 Task: Use the formula "MODE" in spreadsheet "Project portfolio".
Action: Mouse moved to (144, 94)
Screenshot: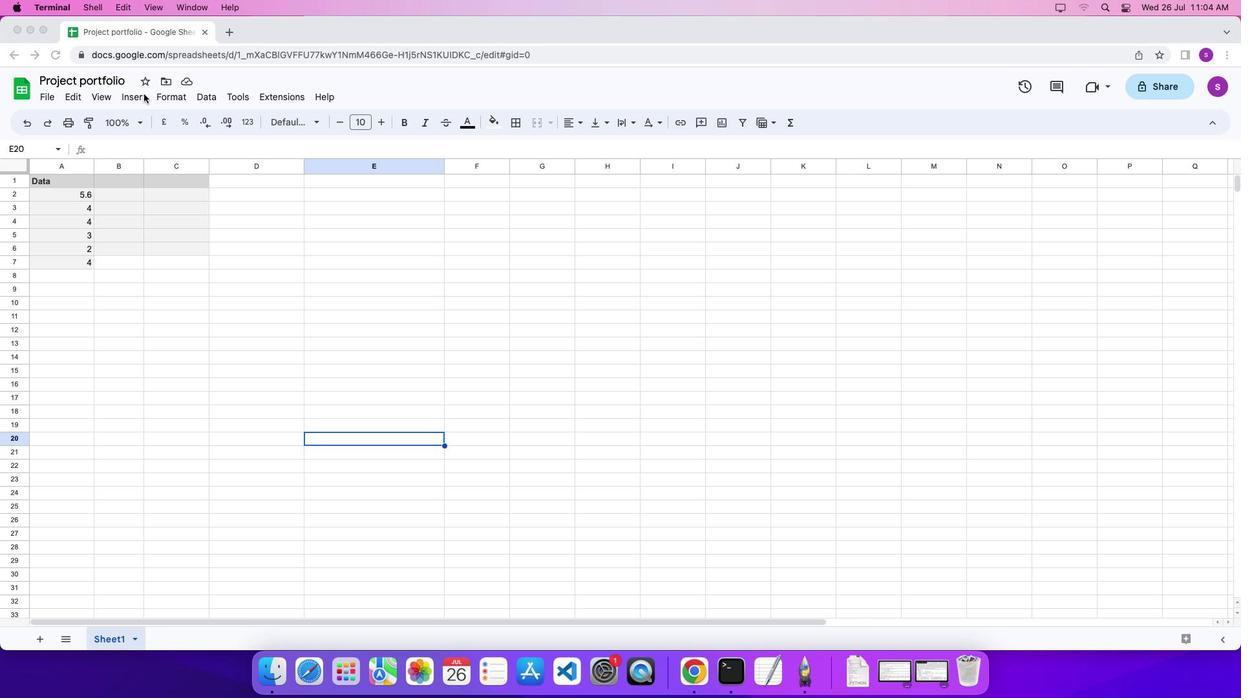 
Action: Mouse pressed left at (144, 94)
Screenshot: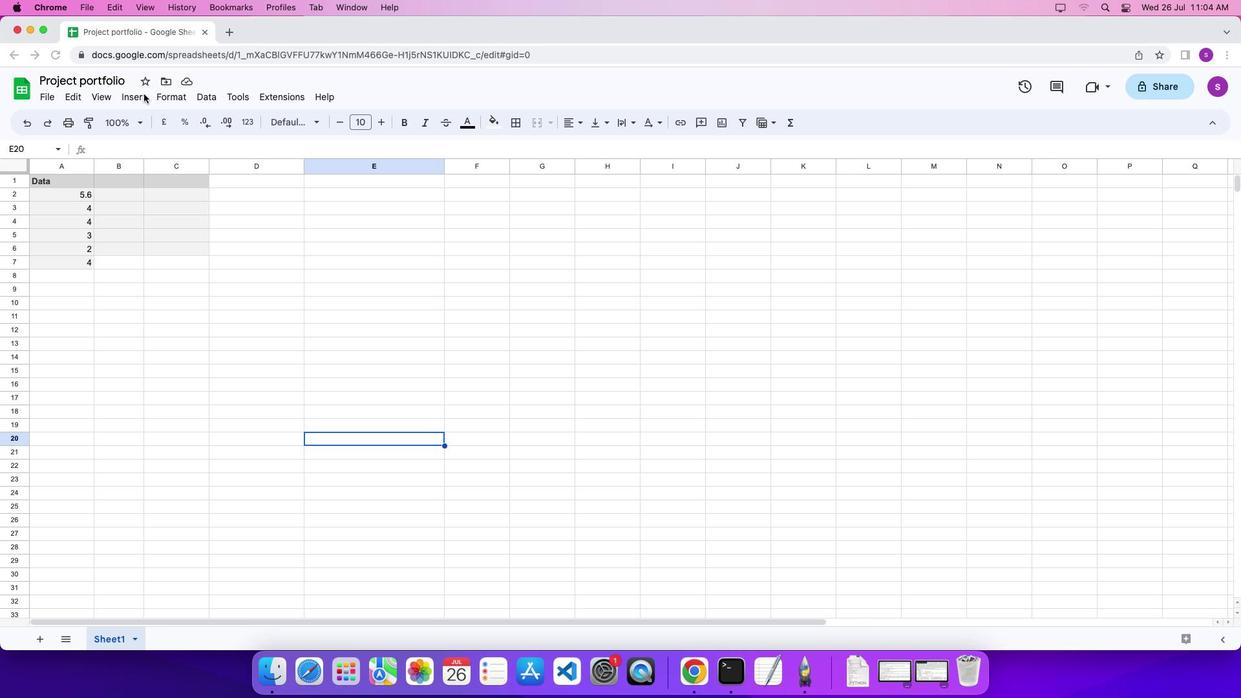 
Action: Mouse moved to (139, 93)
Screenshot: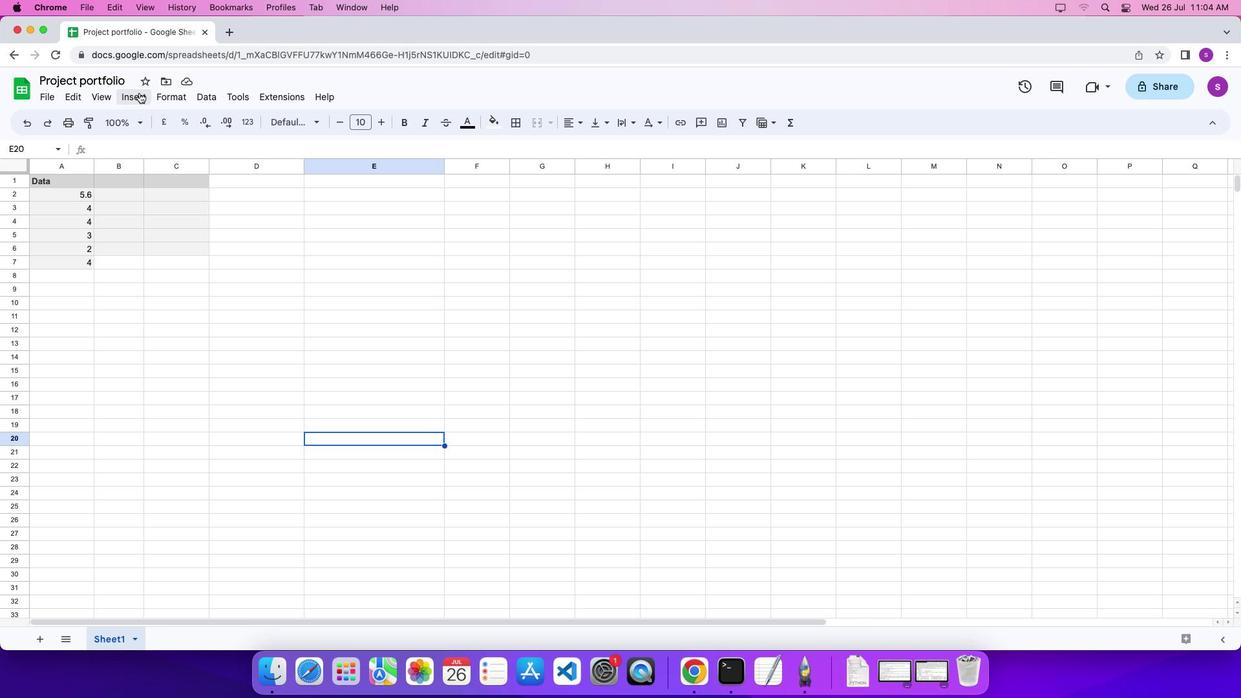 
Action: Mouse pressed left at (139, 93)
Screenshot: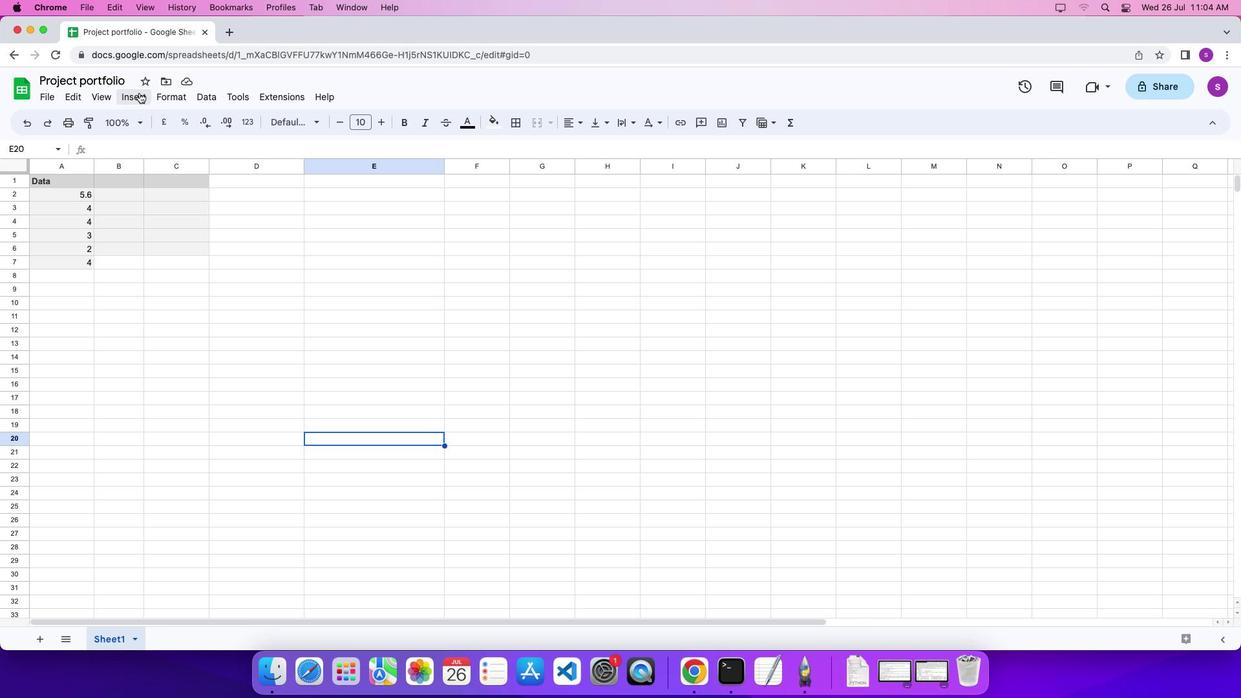 
Action: Mouse moved to (563, 596)
Screenshot: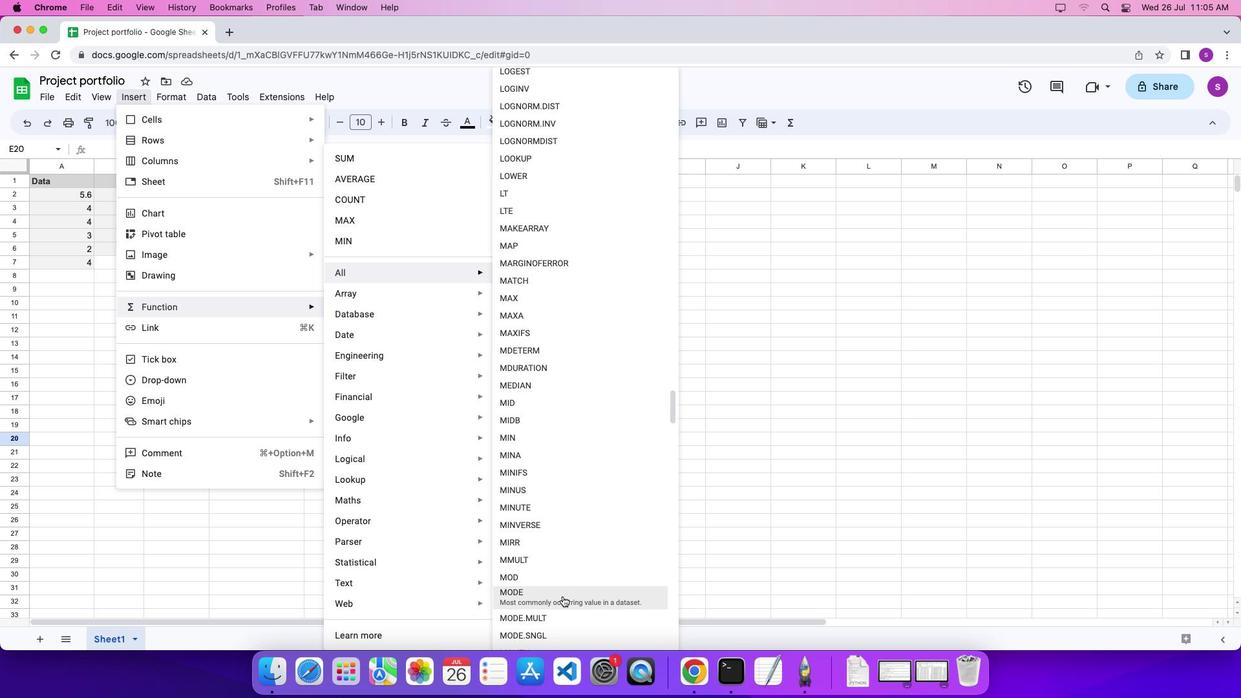 
Action: Mouse pressed left at (563, 596)
Screenshot: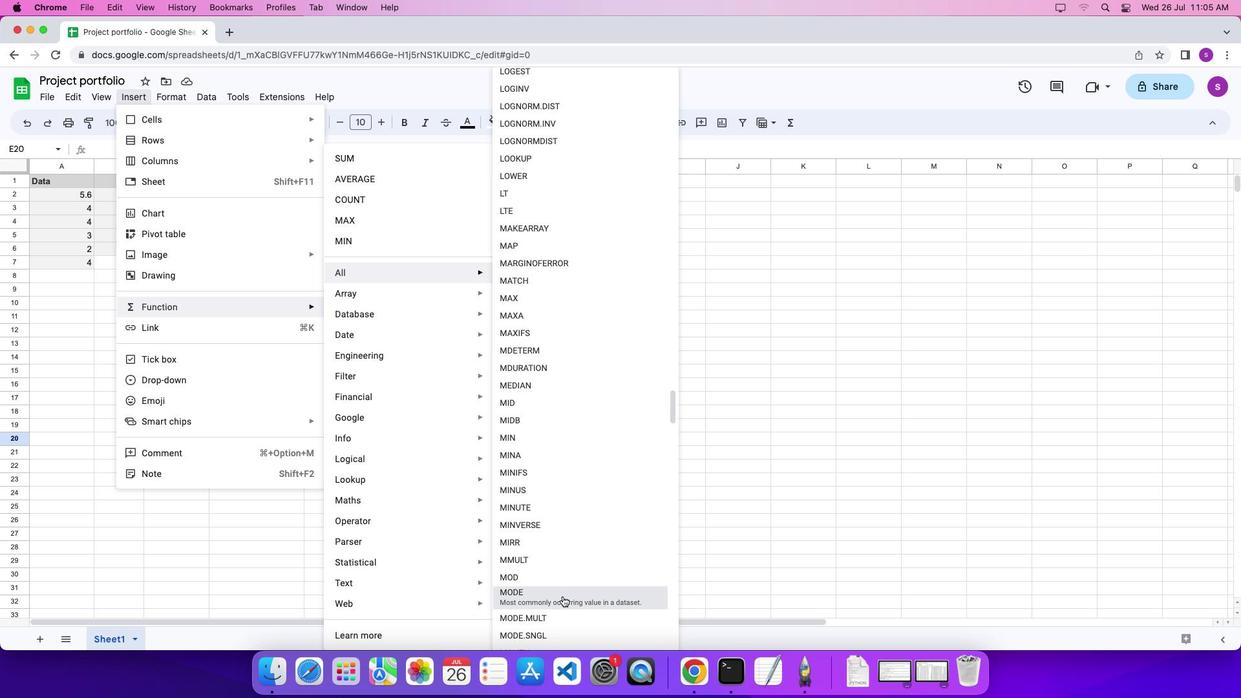 
Action: Mouse moved to (80, 193)
Screenshot: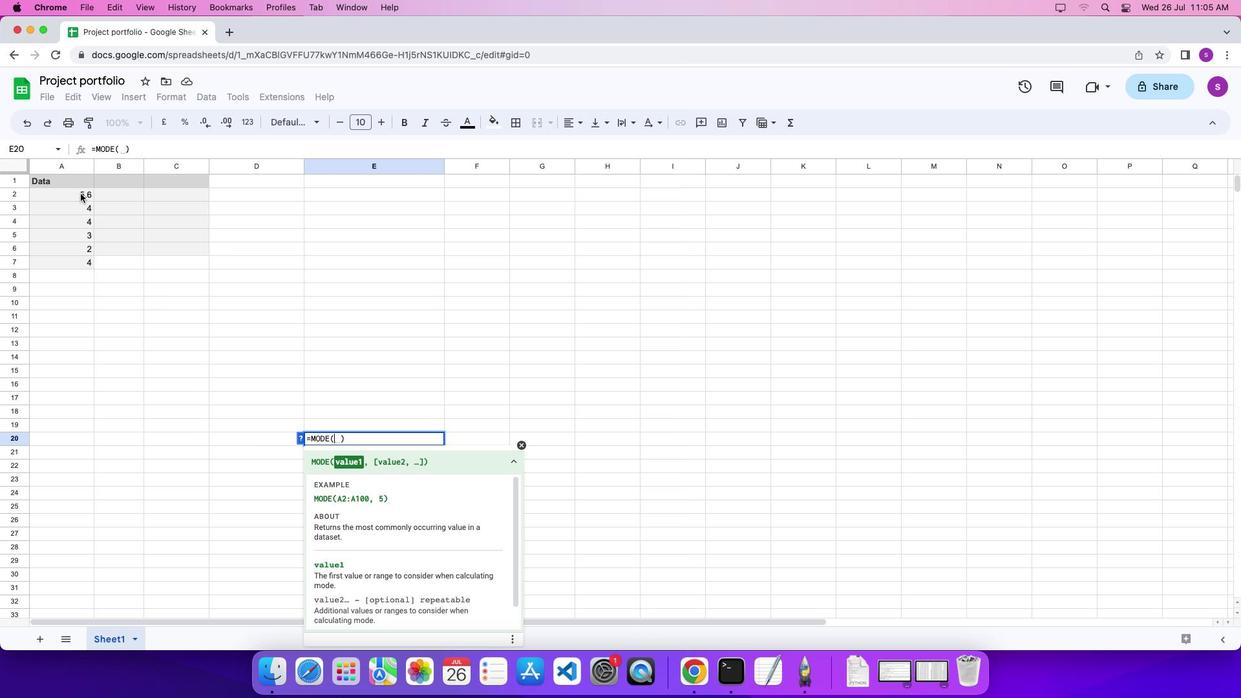 
Action: Mouse pressed left at (80, 193)
Screenshot: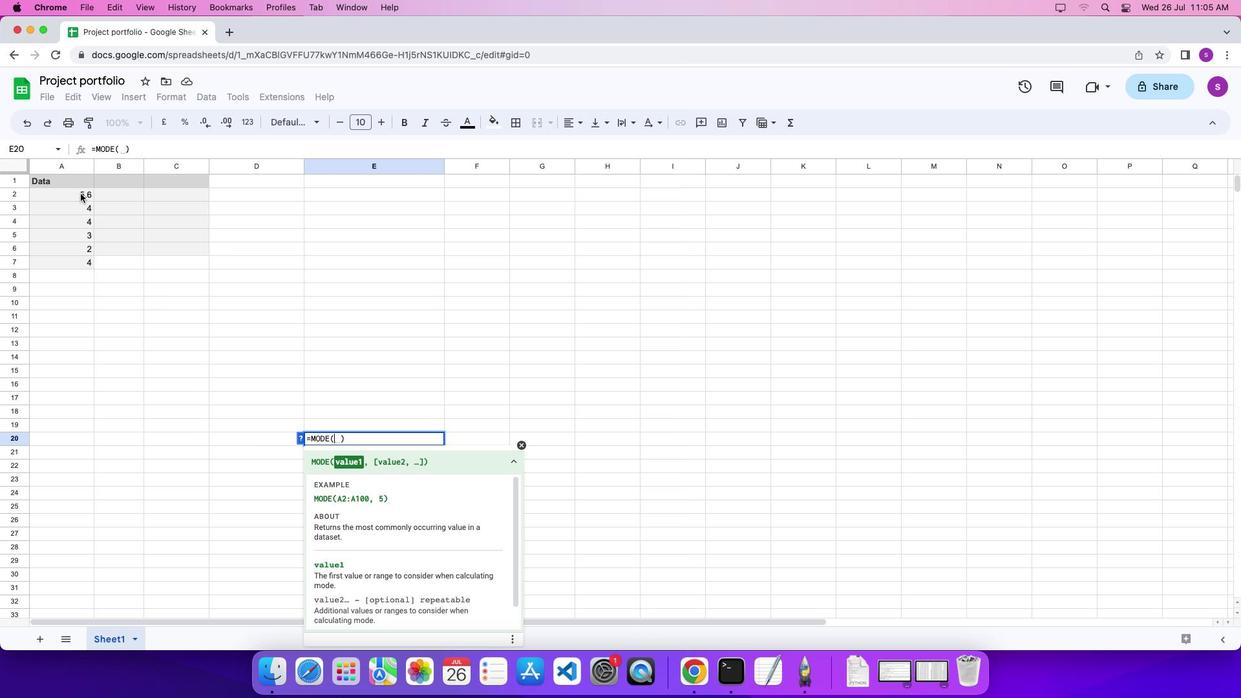 
Action: Mouse moved to (86, 259)
Screenshot: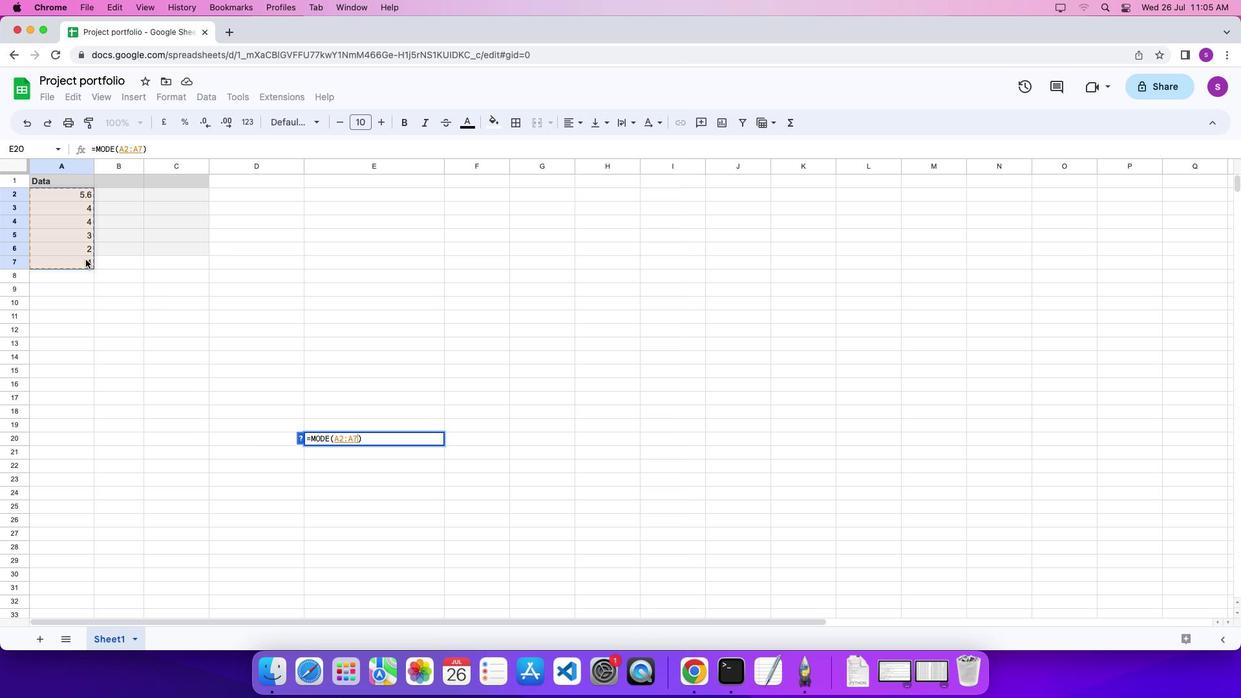 
Action: Key pressed '\x03'
Screenshot: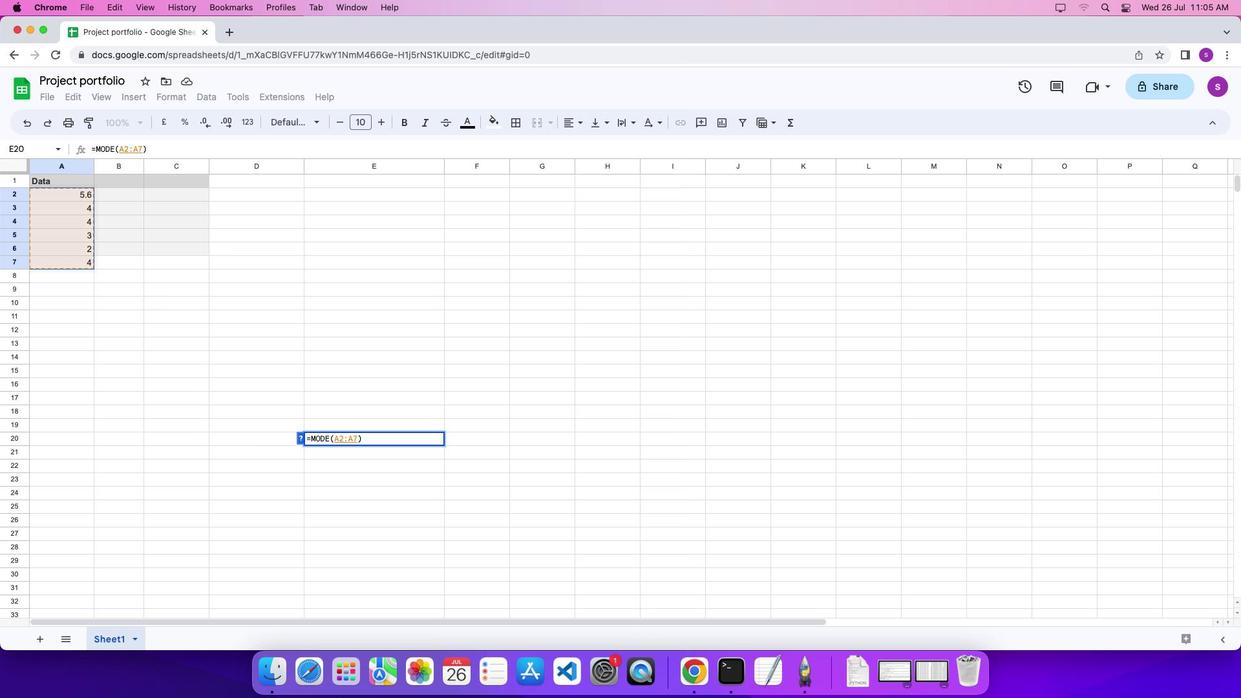 
